 Task: Look for products in the category "Chocolate & Candy" from the brand "Hu".
Action: Mouse moved to (17, 56)
Screenshot: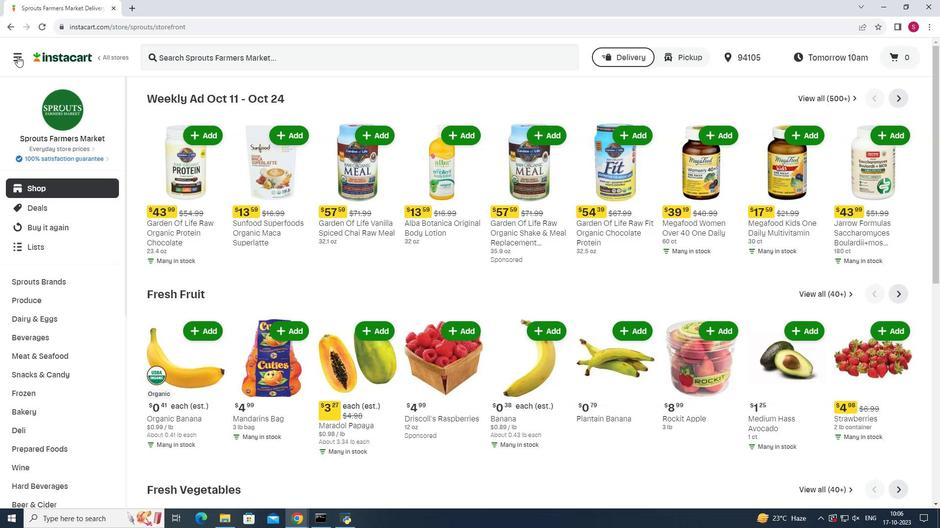 
Action: Mouse pressed left at (17, 56)
Screenshot: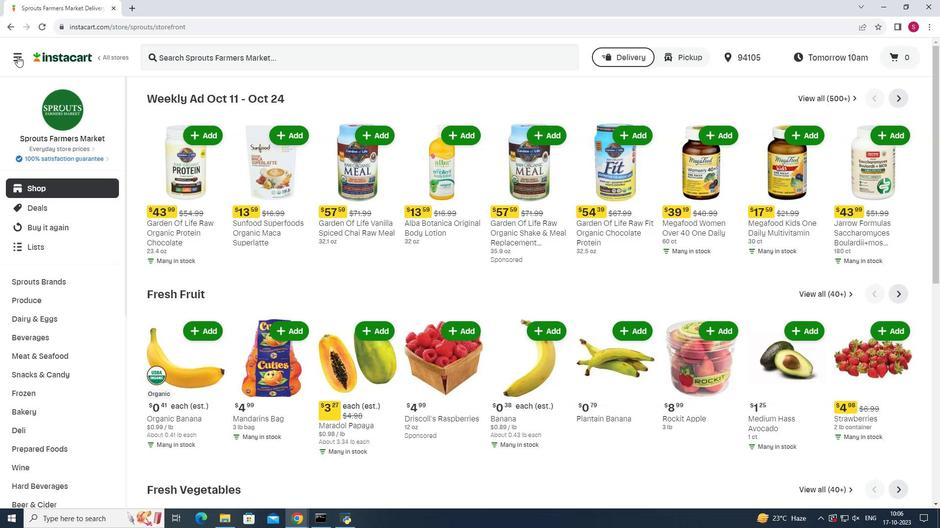 
Action: Mouse moved to (66, 263)
Screenshot: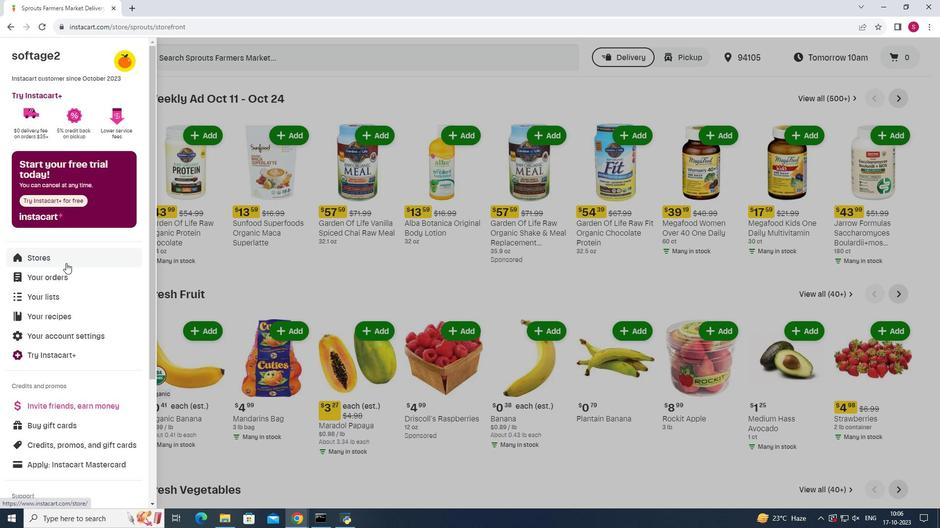 
Action: Mouse pressed left at (66, 263)
Screenshot: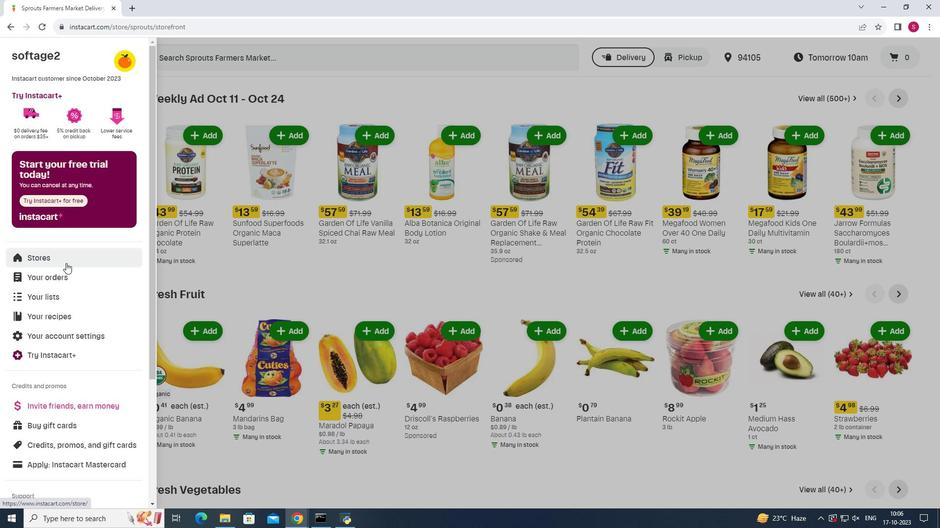 
Action: Mouse pressed left at (66, 263)
Screenshot: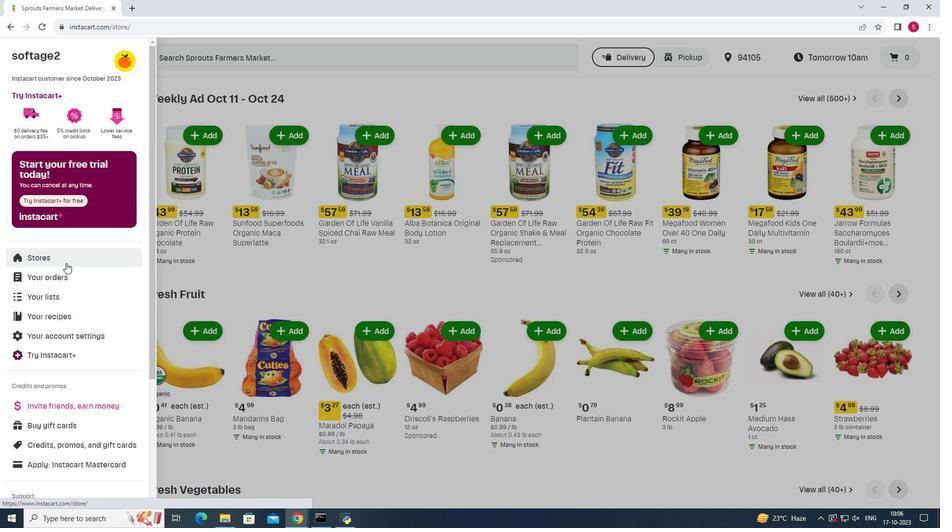 
Action: Mouse moved to (225, 85)
Screenshot: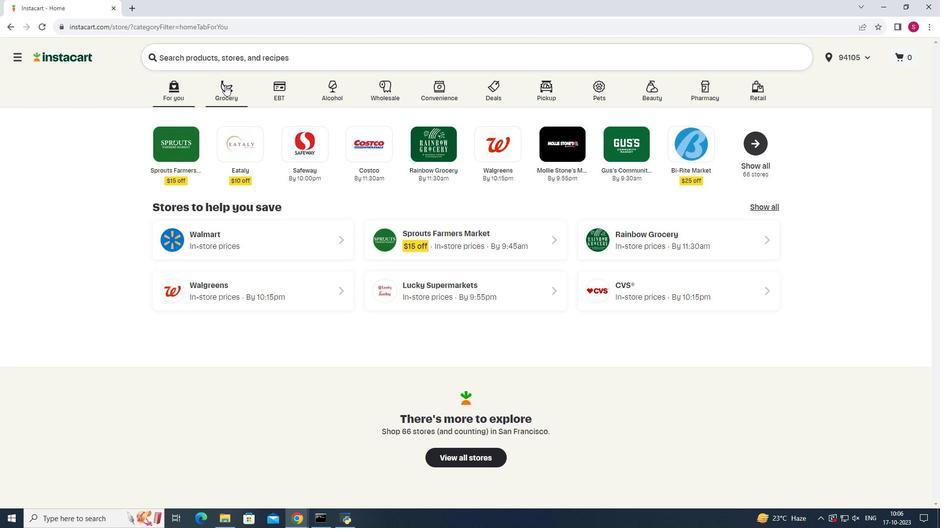 
Action: Mouse pressed left at (225, 85)
Screenshot: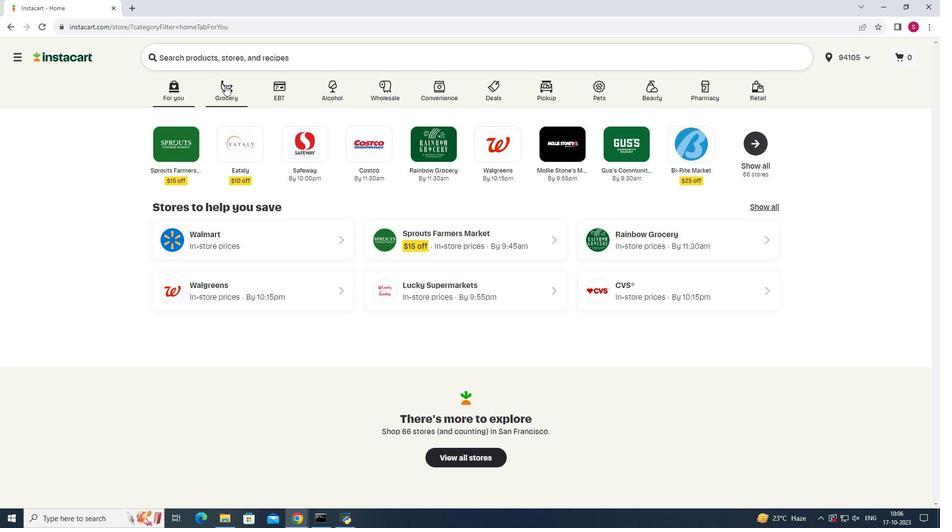 
Action: Mouse moved to (665, 132)
Screenshot: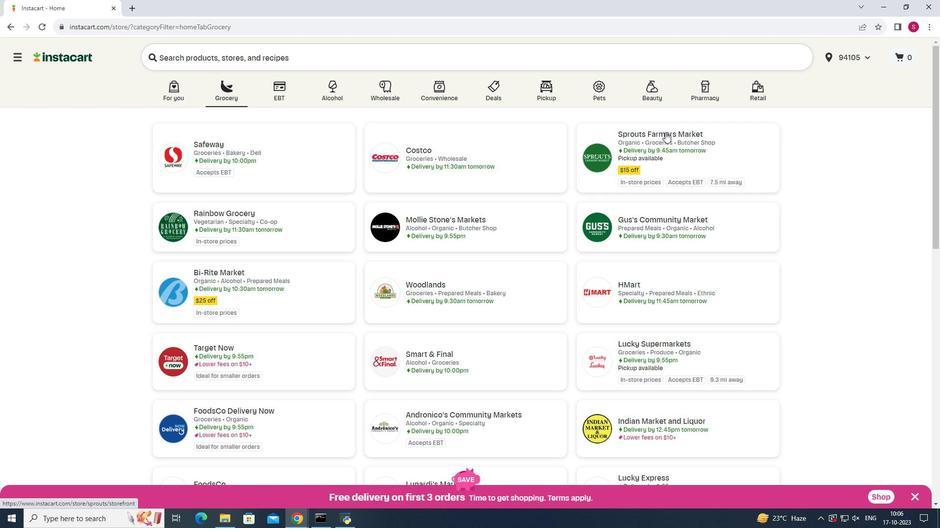 
Action: Mouse pressed left at (665, 132)
Screenshot: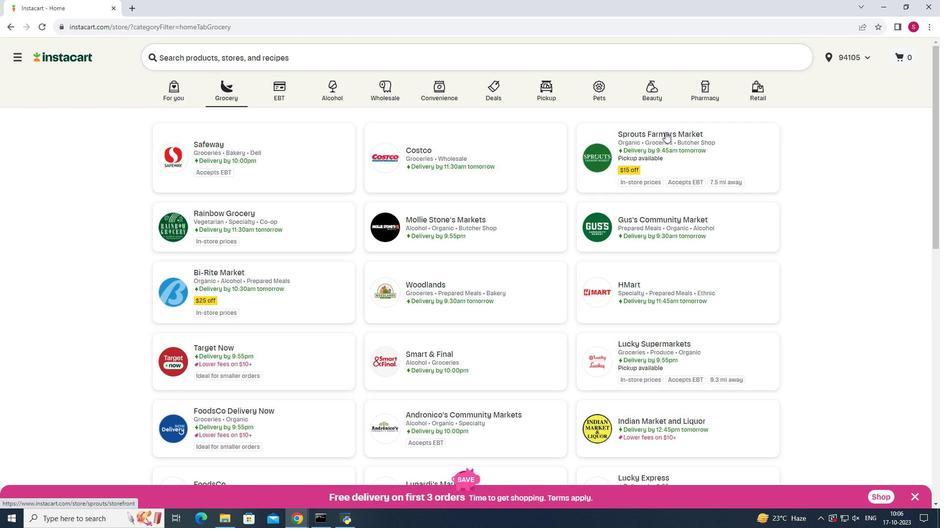
Action: Mouse moved to (48, 376)
Screenshot: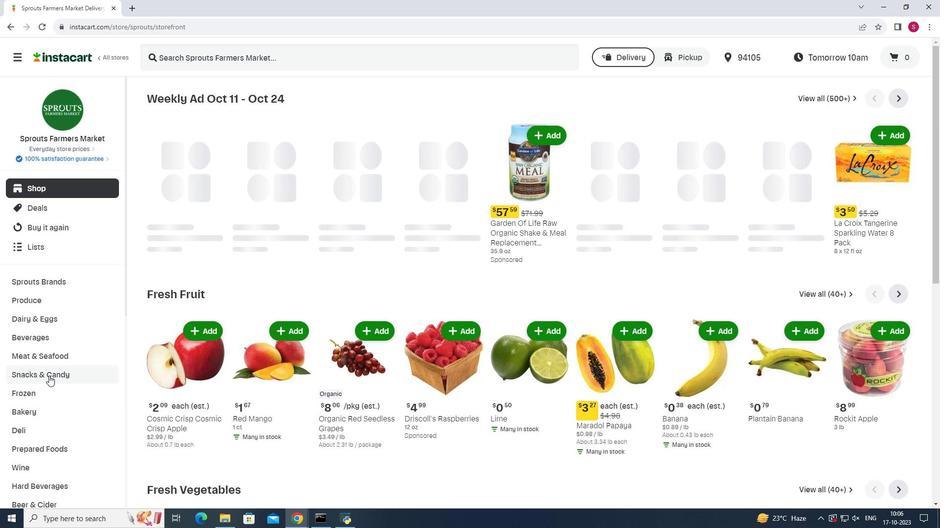 
Action: Mouse pressed left at (48, 376)
Screenshot: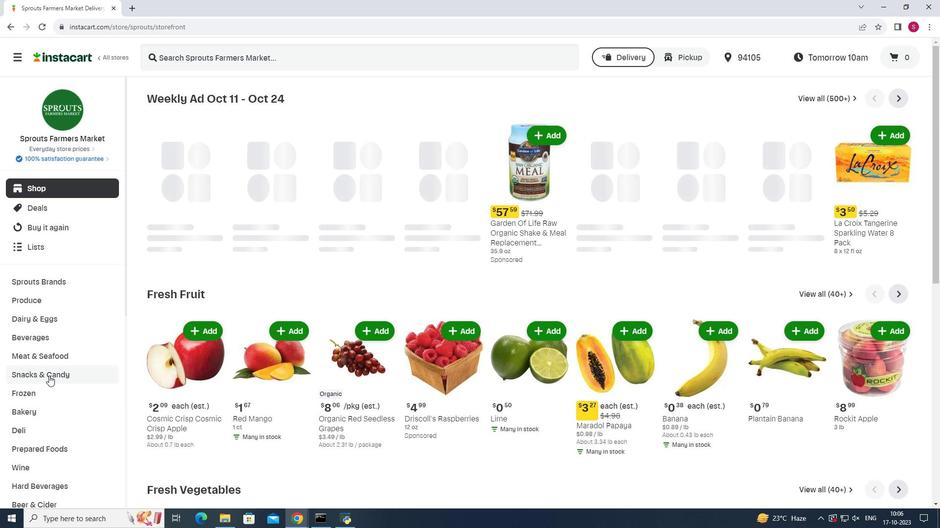 
Action: Mouse moved to (282, 120)
Screenshot: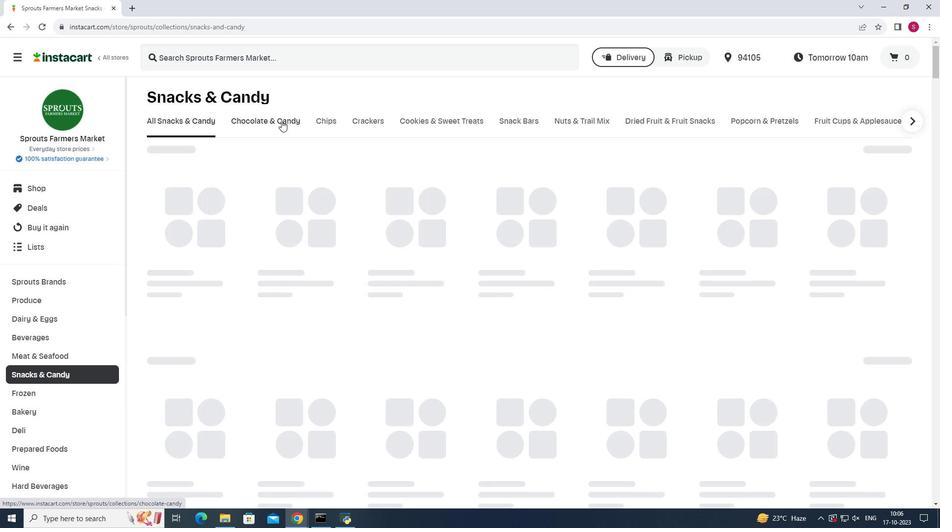 
Action: Mouse pressed left at (282, 120)
Screenshot: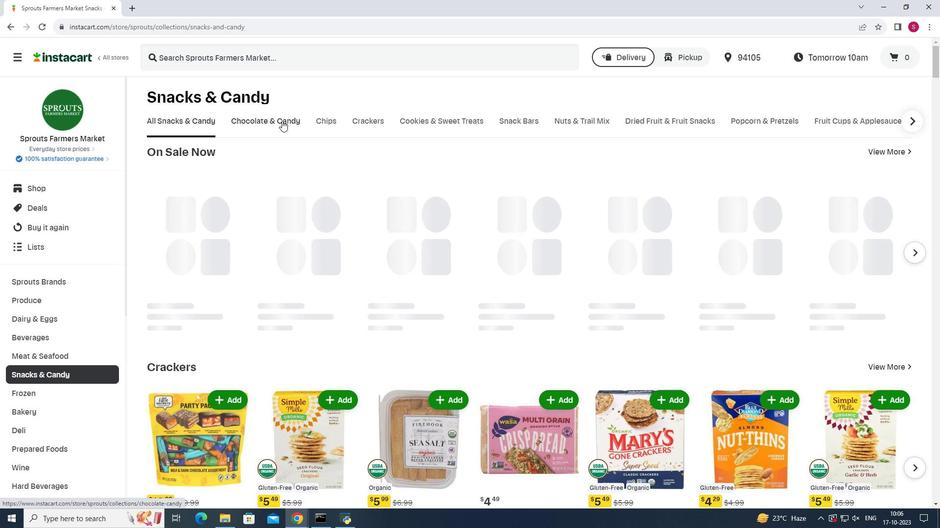 
Action: Mouse moved to (255, 166)
Screenshot: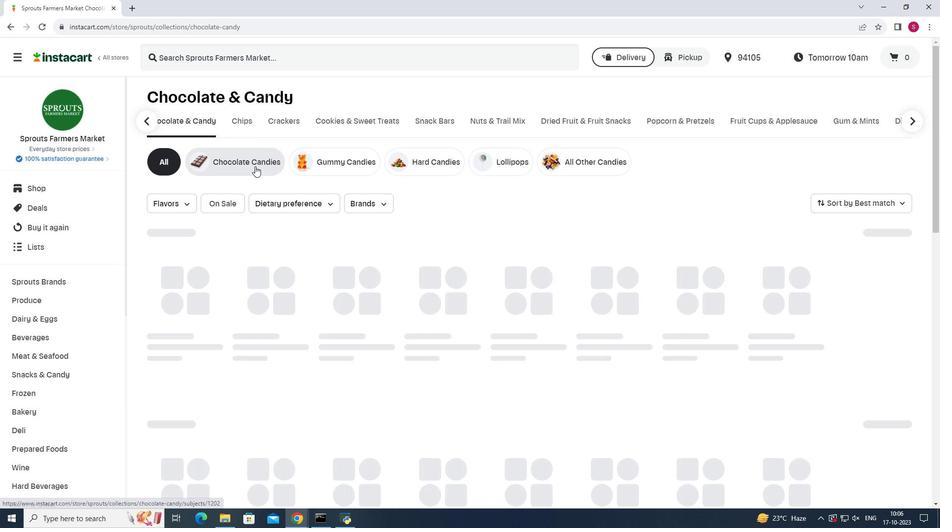 
Action: Mouse pressed left at (255, 166)
Screenshot: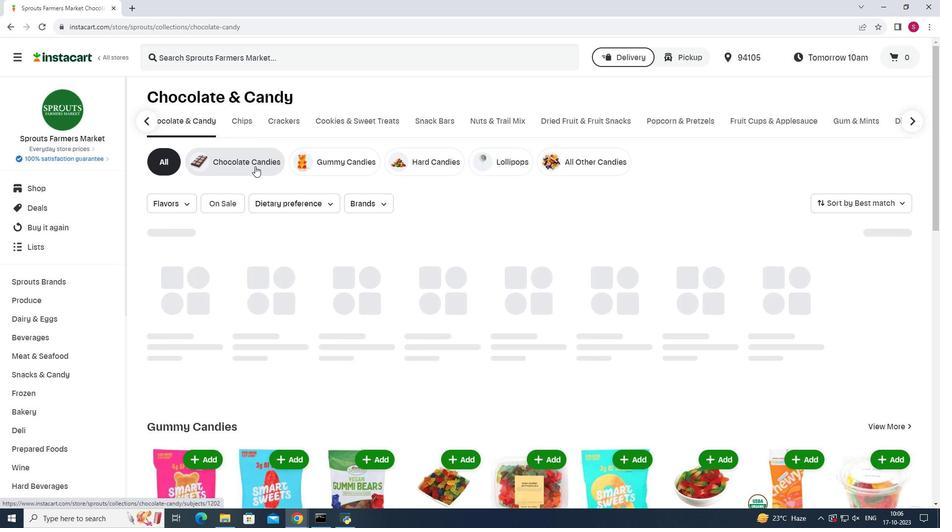 
Action: Mouse moved to (387, 202)
Screenshot: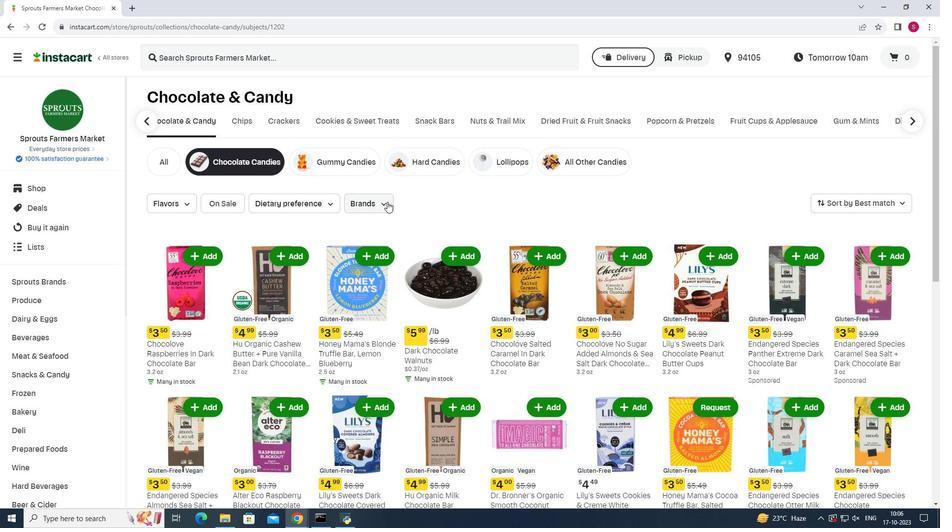 
Action: Mouse pressed left at (387, 202)
Screenshot: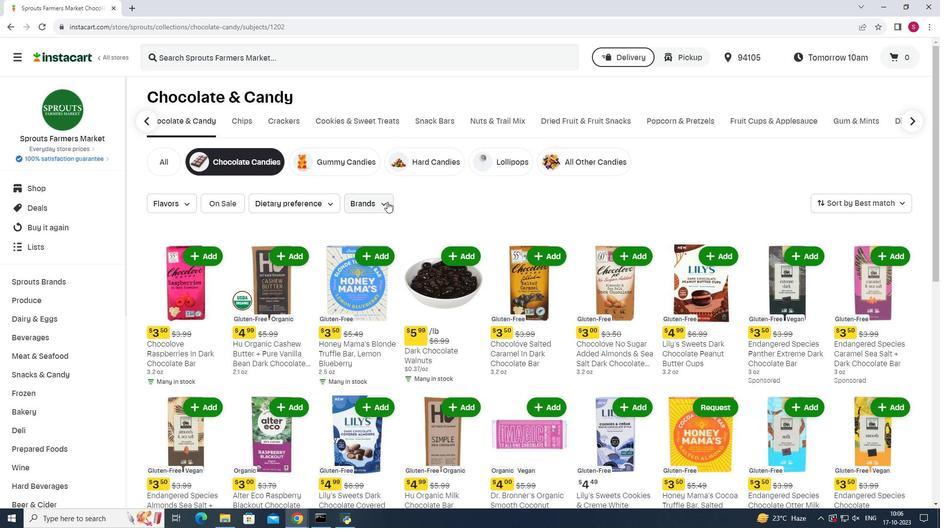 
Action: Mouse moved to (358, 307)
Screenshot: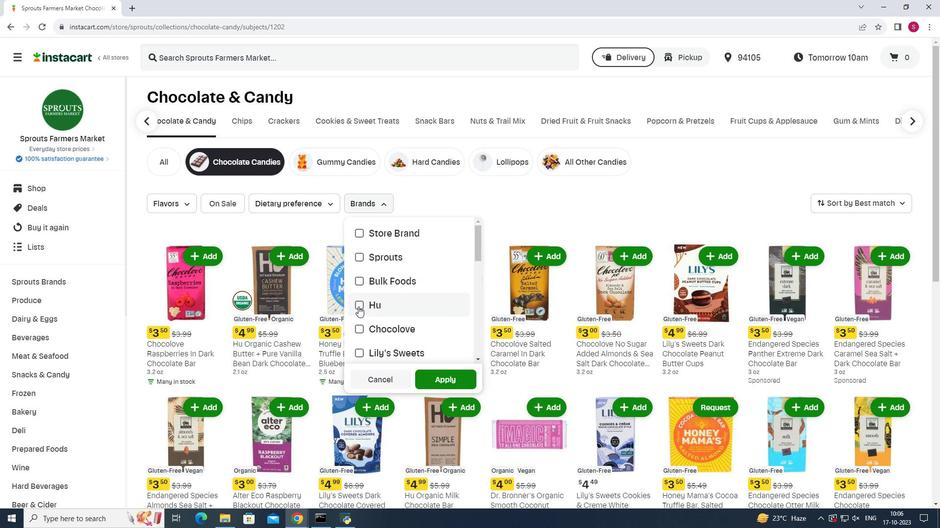 
Action: Mouse pressed left at (358, 307)
Screenshot: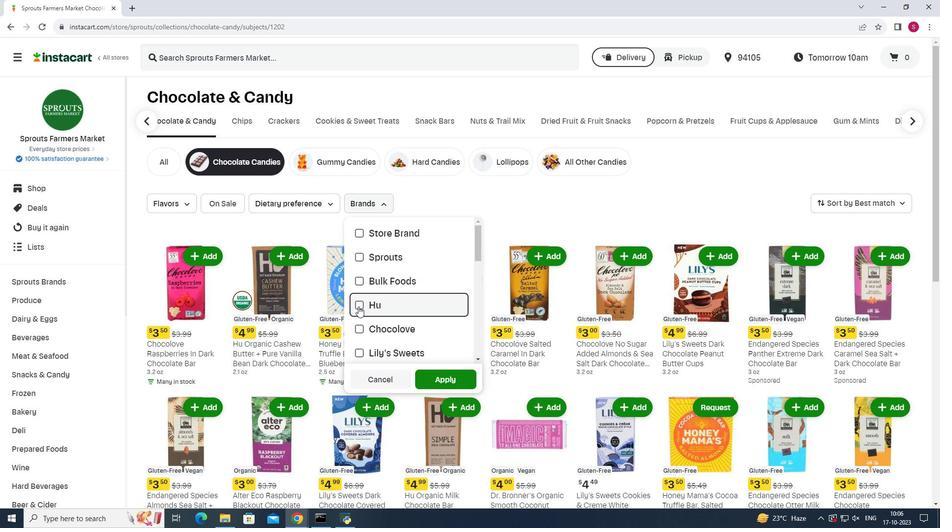 
Action: Mouse moved to (437, 379)
Screenshot: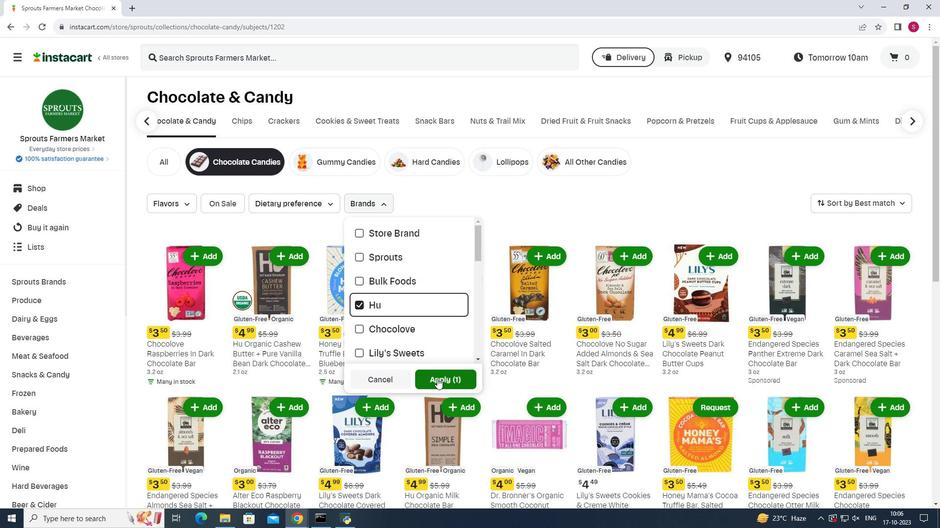 
Action: Mouse pressed left at (437, 379)
Screenshot: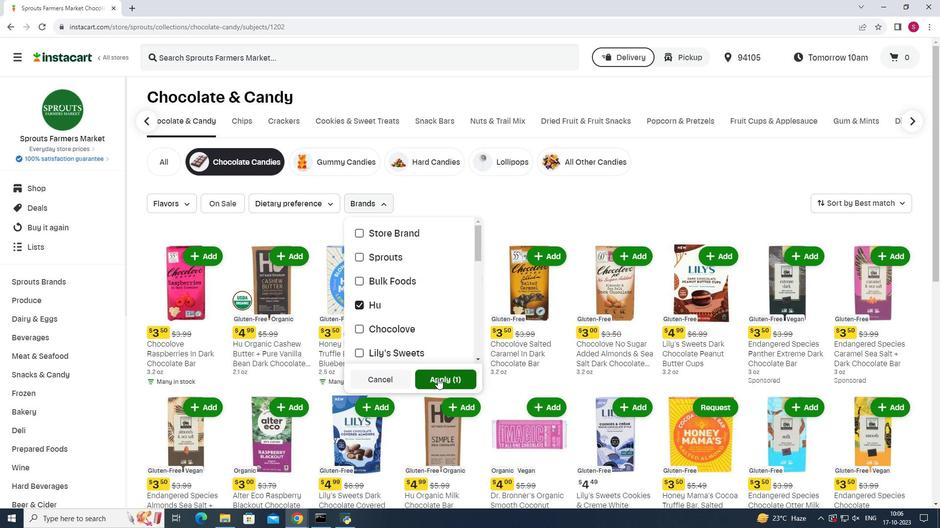
Action: Mouse moved to (716, 215)
Screenshot: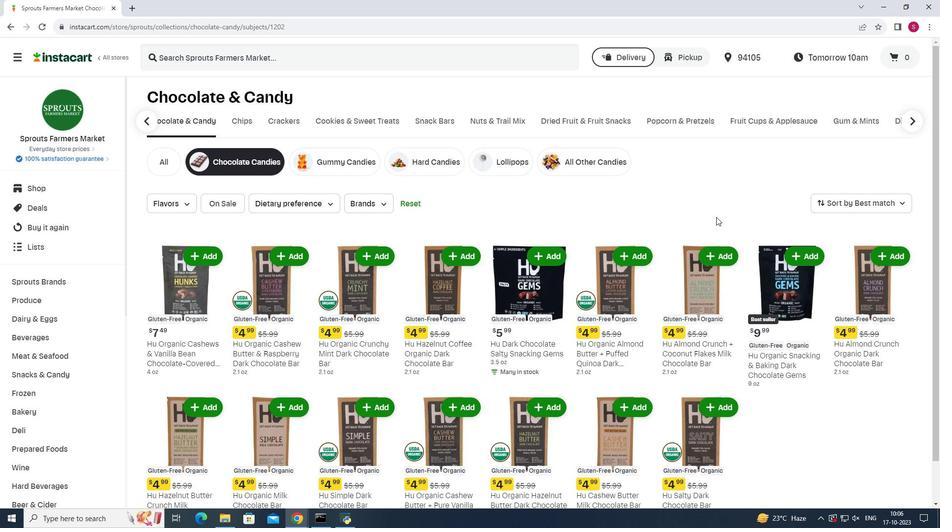 
Action: Mouse scrolled (716, 214) with delta (0, 0)
Screenshot: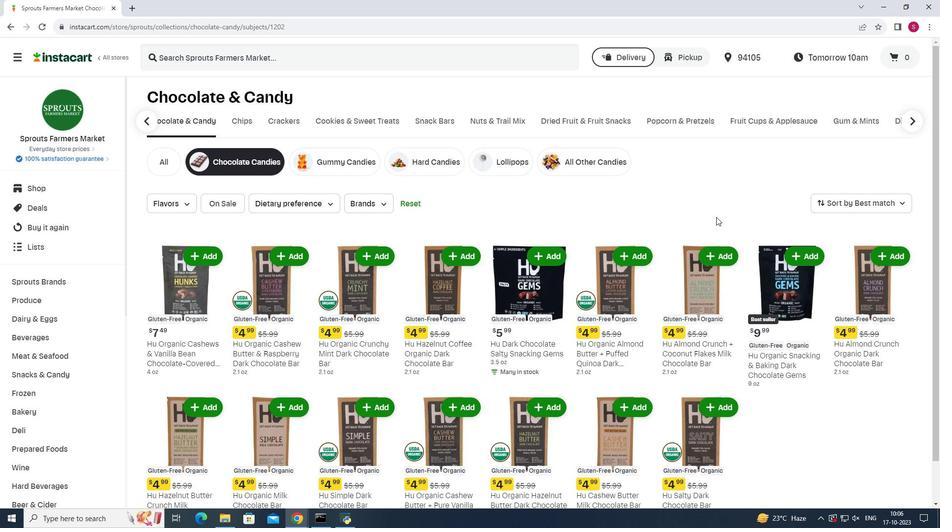 
Action: Mouse moved to (716, 217)
Screenshot: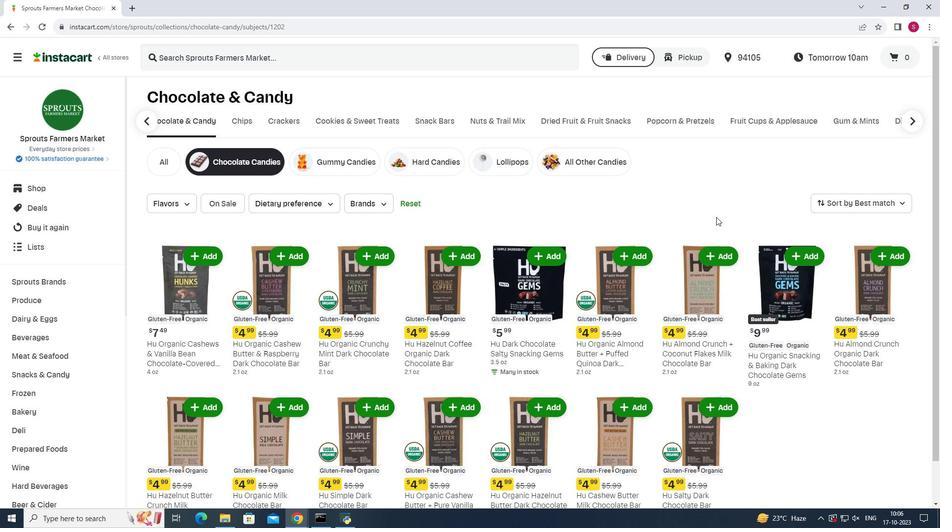 
Action: Mouse scrolled (716, 216) with delta (0, 0)
Screenshot: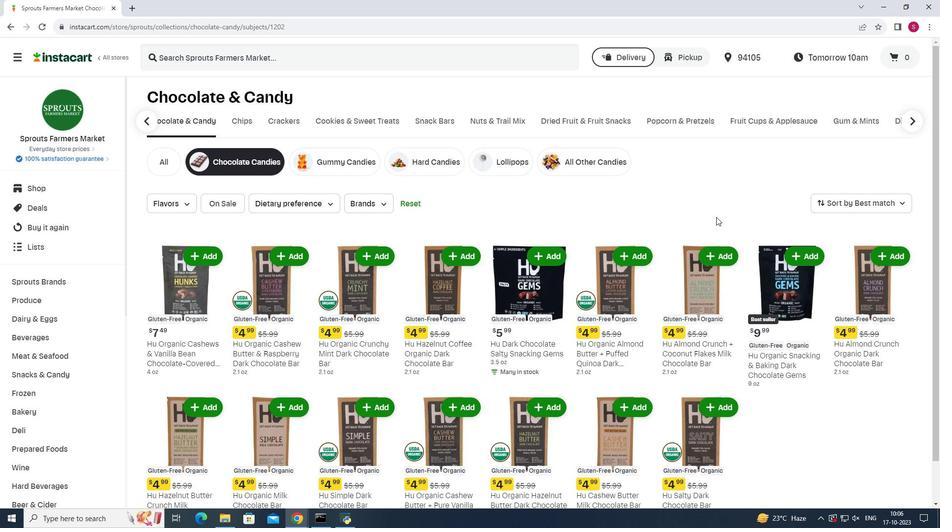 
Action: Mouse scrolled (716, 216) with delta (0, 0)
Screenshot: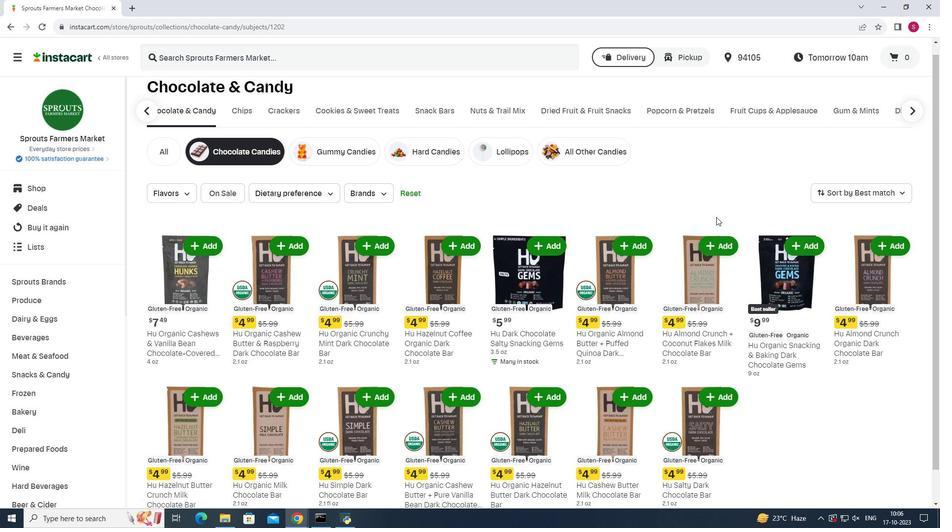 
Action: Mouse scrolled (716, 216) with delta (0, 0)
Screenshot: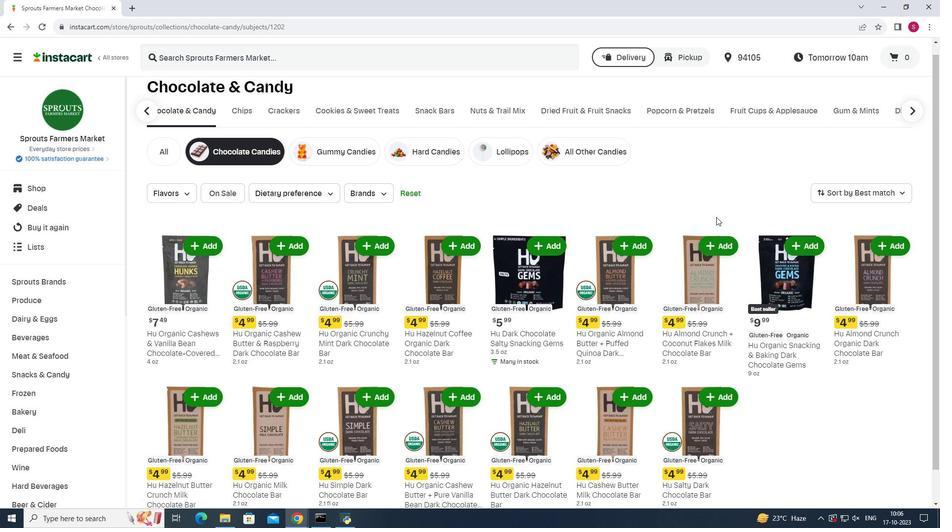 
Action: Mouse scrolled (716, 216) with delta (0, 0)
Screenshot: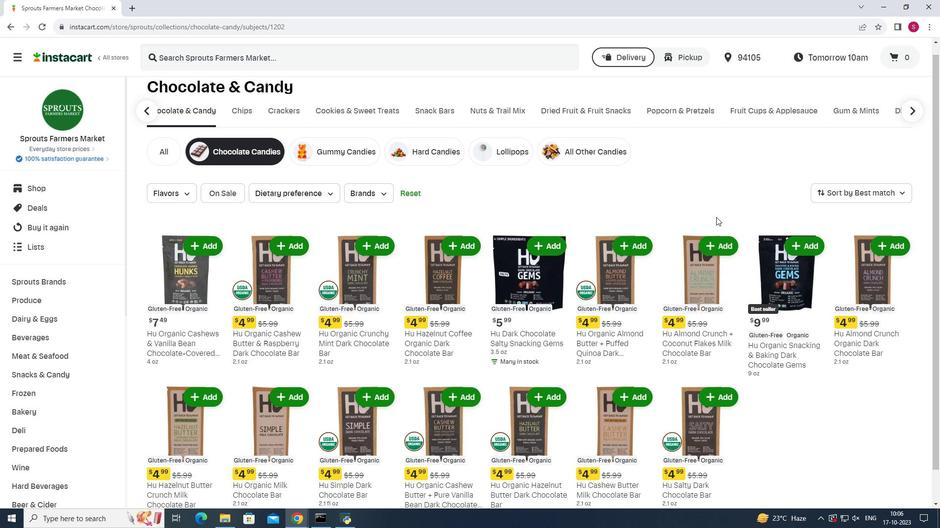 
Action: Mouse scrolled (716, 216) with delta (0, 0)
Screenshot: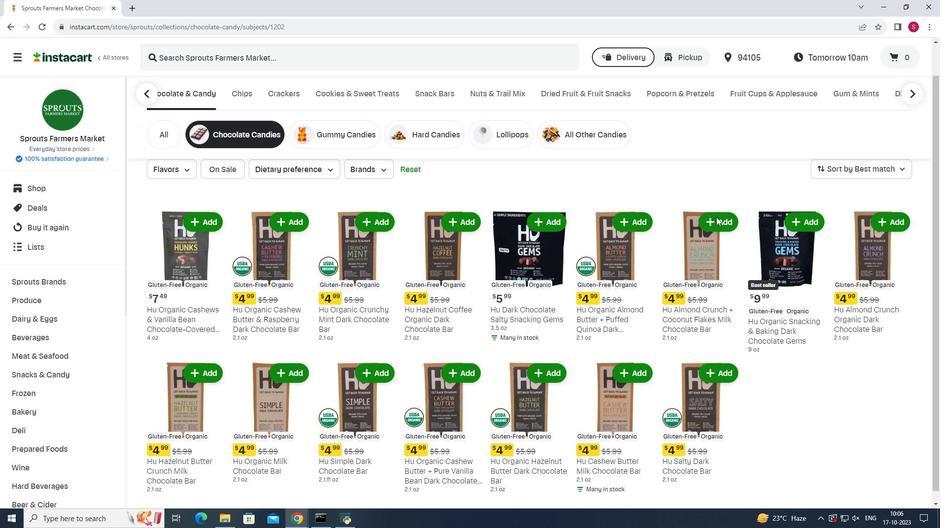 
Action: Mouse scrolled (716, 217) with delta (0, 0)
Screenshot: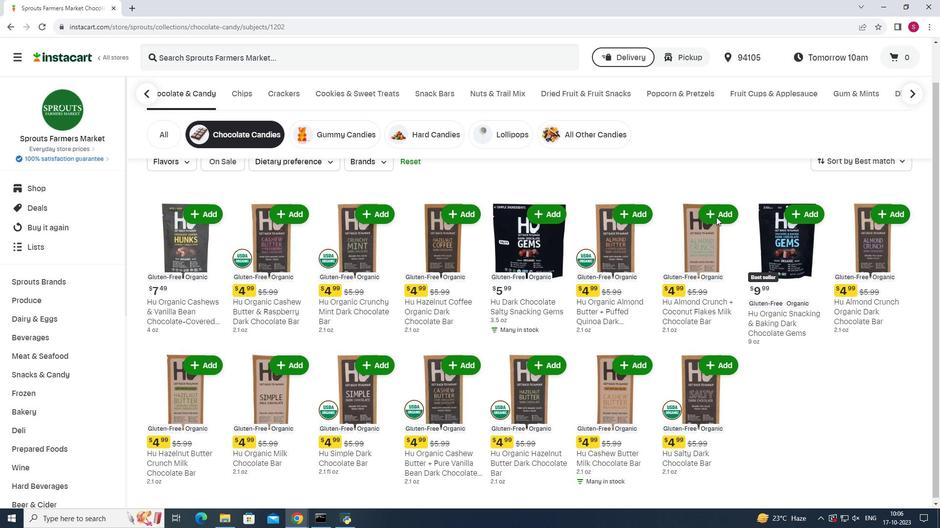 
Action: Mouse scrolled (716, 217) with delta (0, 0)
Screenshot: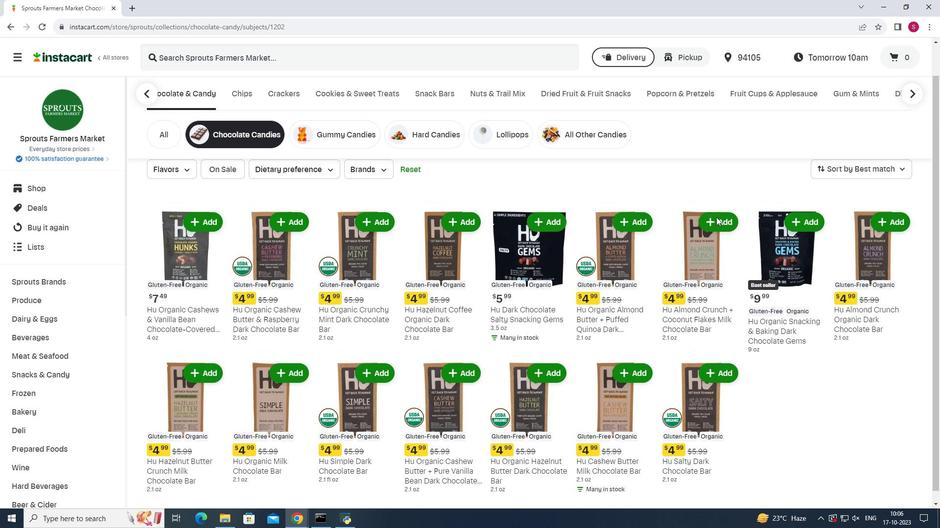 
Action: Mouse scrolled (716, 217) with delta (0, 0)
Screenshot: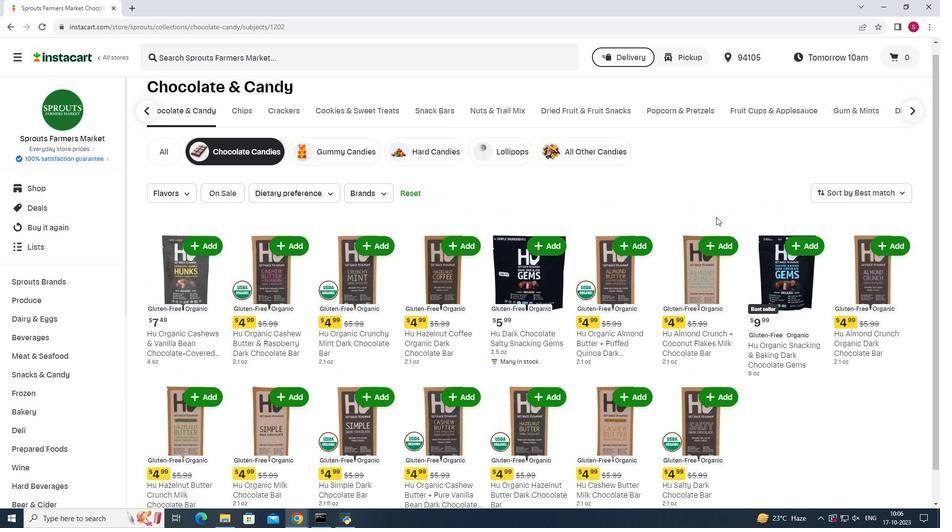 
